 Task: Change the interface module to Lua interpreter.
Action: Mouse moved to (94, 10)
Screenshot: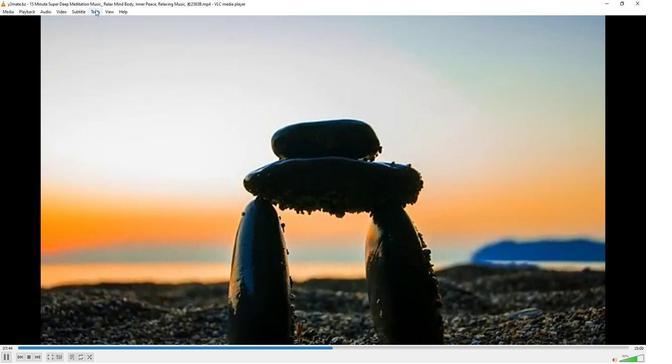 
Action: Mouse pressed left at (94, 10)
Screenshot: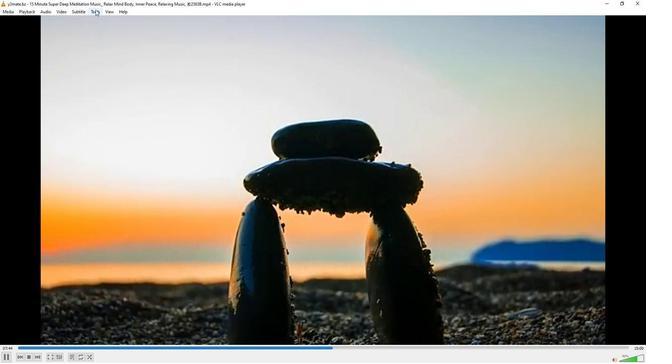 
Action: Mouse moved to (116, 92)
Screenshot: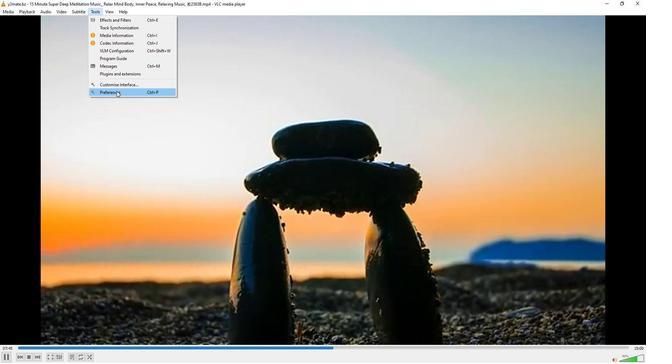 
Action: Mouse pressed left at (116, 92)
Screenshot: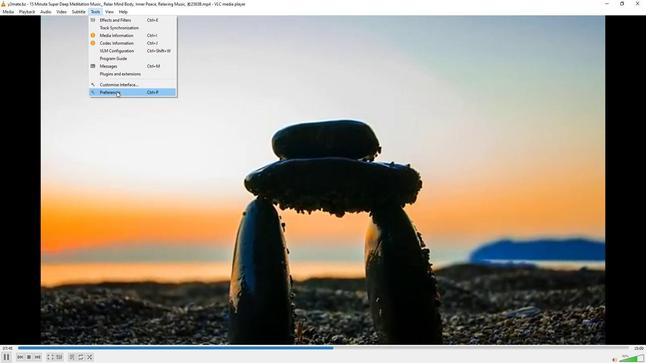
Action: Mouse moved to (213, 296)
Screenshot: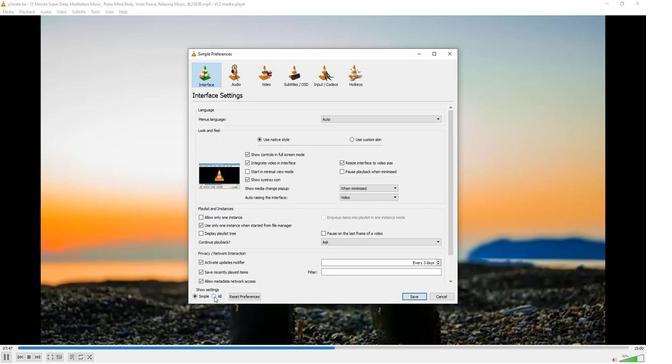 
Action: Mouse pressed left at (213, 296)
Screenshot: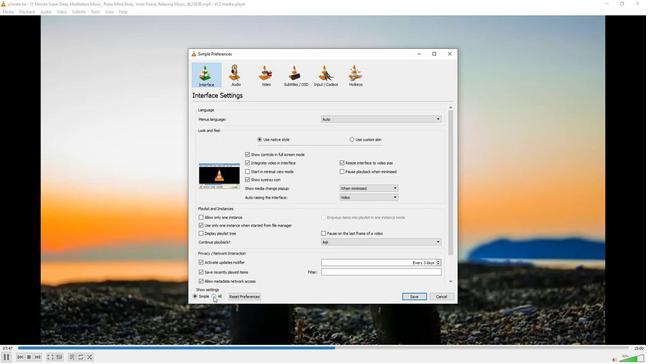 
Action: Mouse moved to (220, 266)
Screenshot: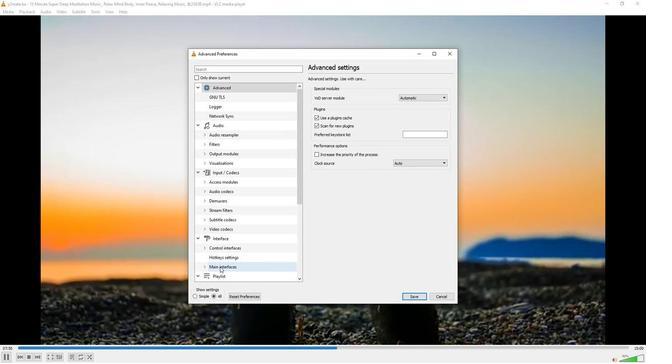 
Action: Mouse pressed left at (220, 266)
Screenshot: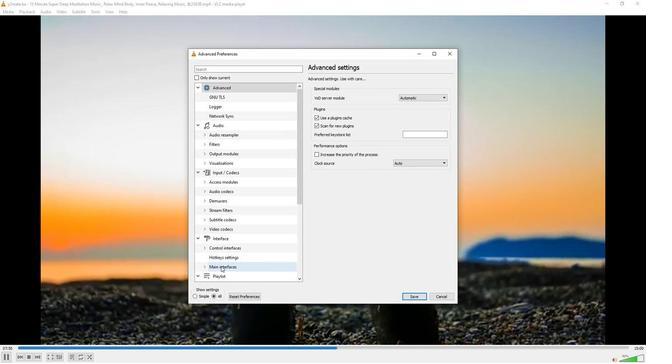 
Action: Mouse moved to (443, 88)
Screenshot: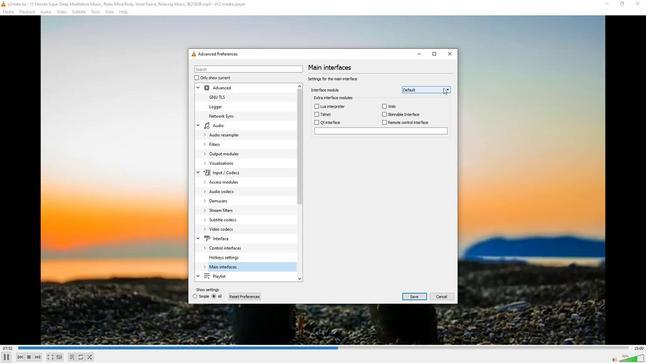 
Action: Mouse pressed left at (443, 88)
Screenshot: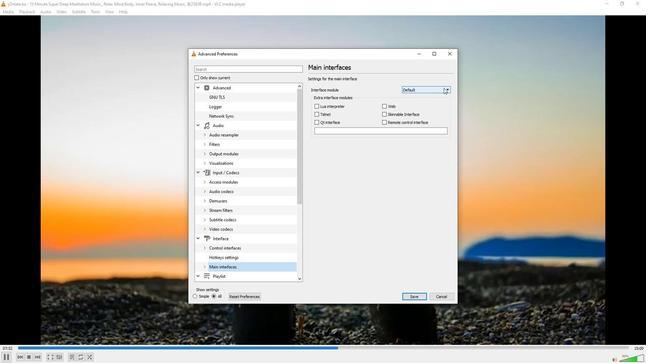 
Action: Mouse moved to (422, 98)
Screenshot: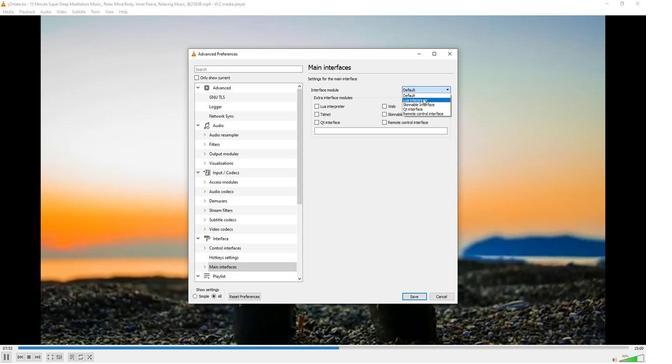 
Action: Mouse pressed left at (422, 98)
Screenshot: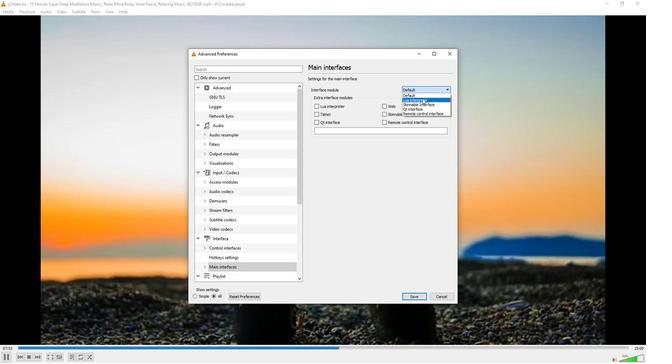
Action: Mouse moved to (422, 99)
Screenshot: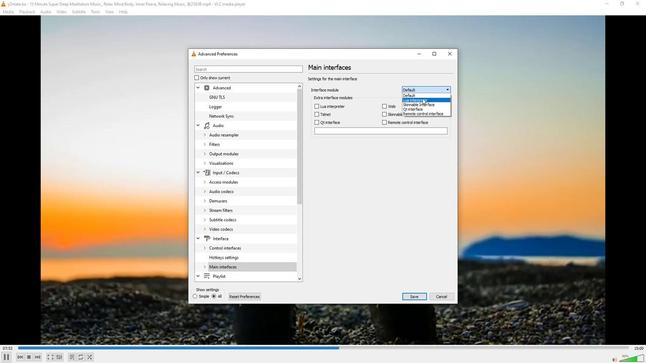 
